 Task: Check if a backup operation is successful and, if not, send an error notification using an "AND" condition.
Action: Mouse moved to (132, 227)
Screenshot: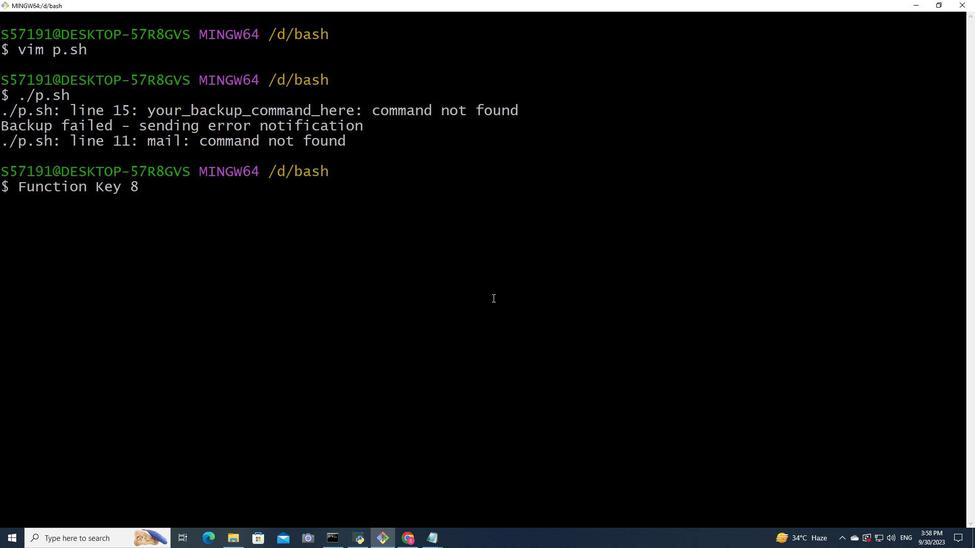 
Action: Mouse pressed left at (132, 227)
Screenshot: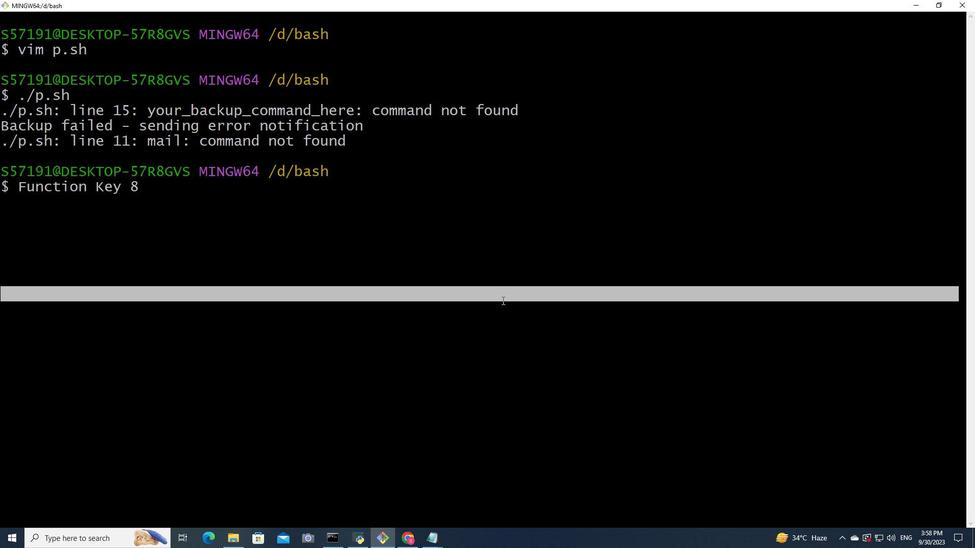 
Action: Mouse moved to (486, 227)
Screenshot: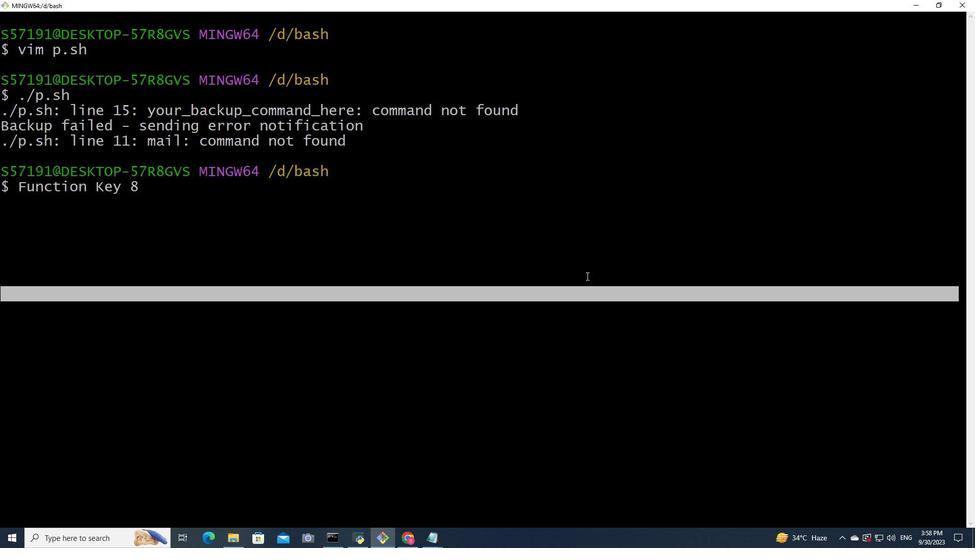 
Action: Mouse pressed left at (486, 227)
Screenshot: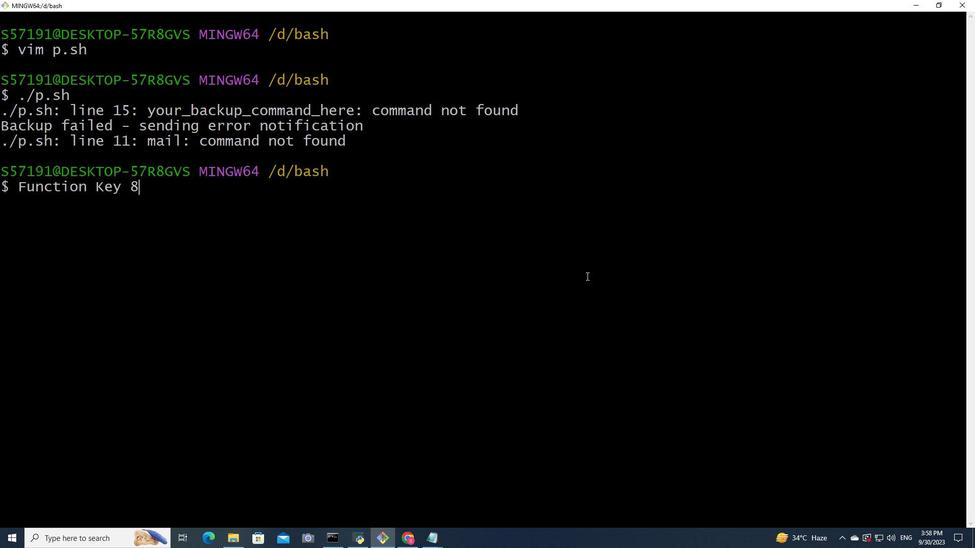 
Action: Mouse moved to (681, 226)
Screenshot: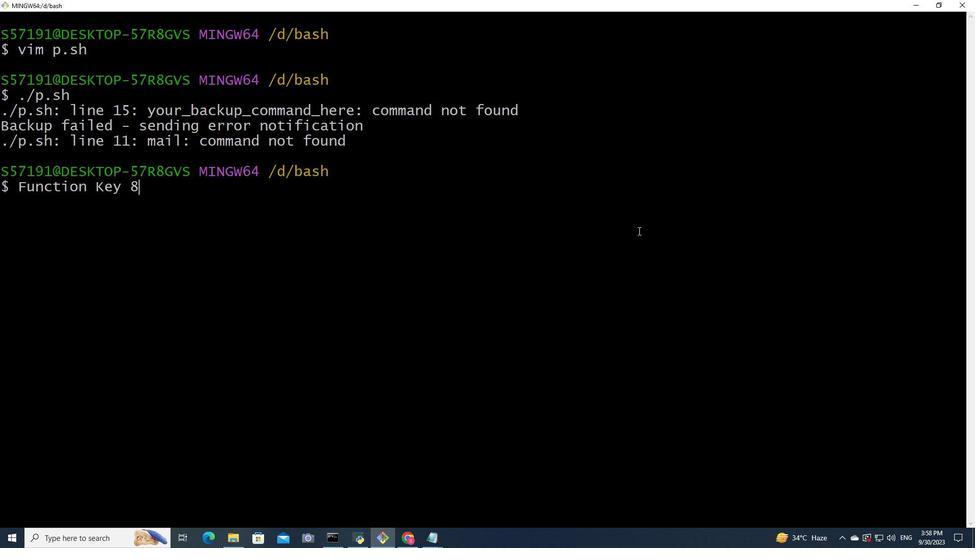 
Action: Mouse pressed left at (681, 226)
Screenshot: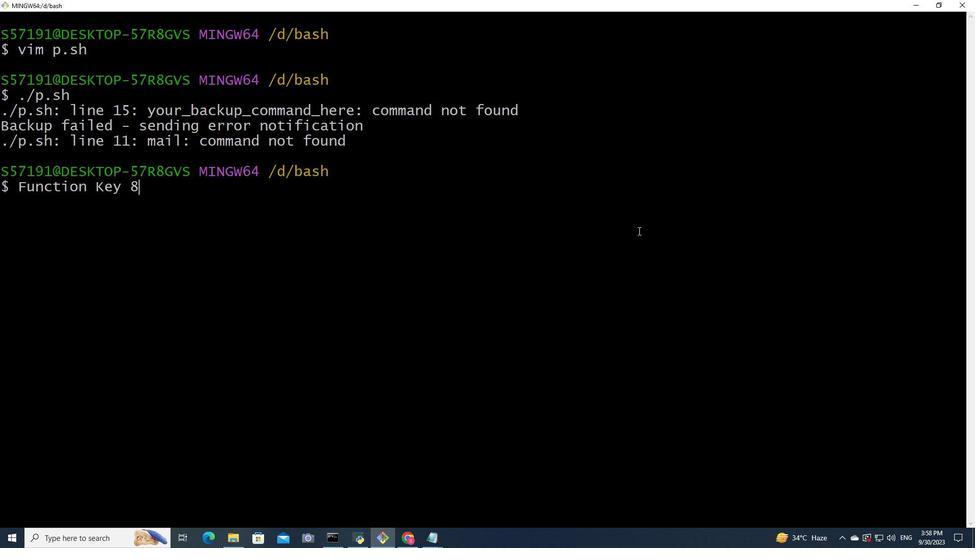 
